 Task: Add Nuun Watermelon Burst Energy Drink Tabs to the cart.
Action: Mouse pressed left at (98, 106)
Screenshot: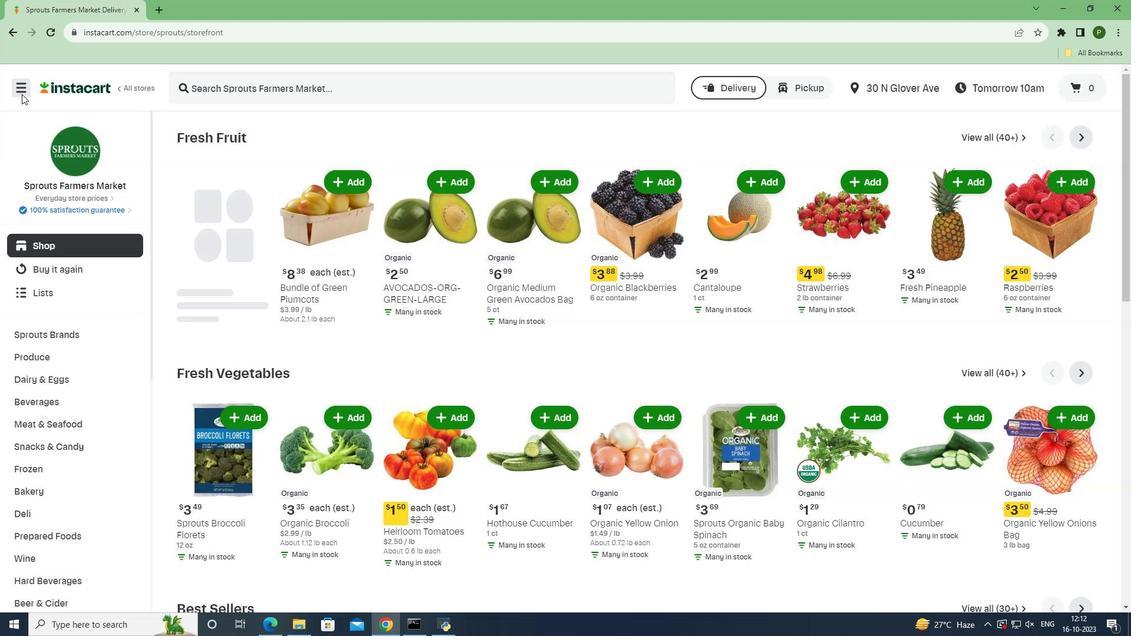 
Action: Mouse moved to (99, 297)
Screenshot: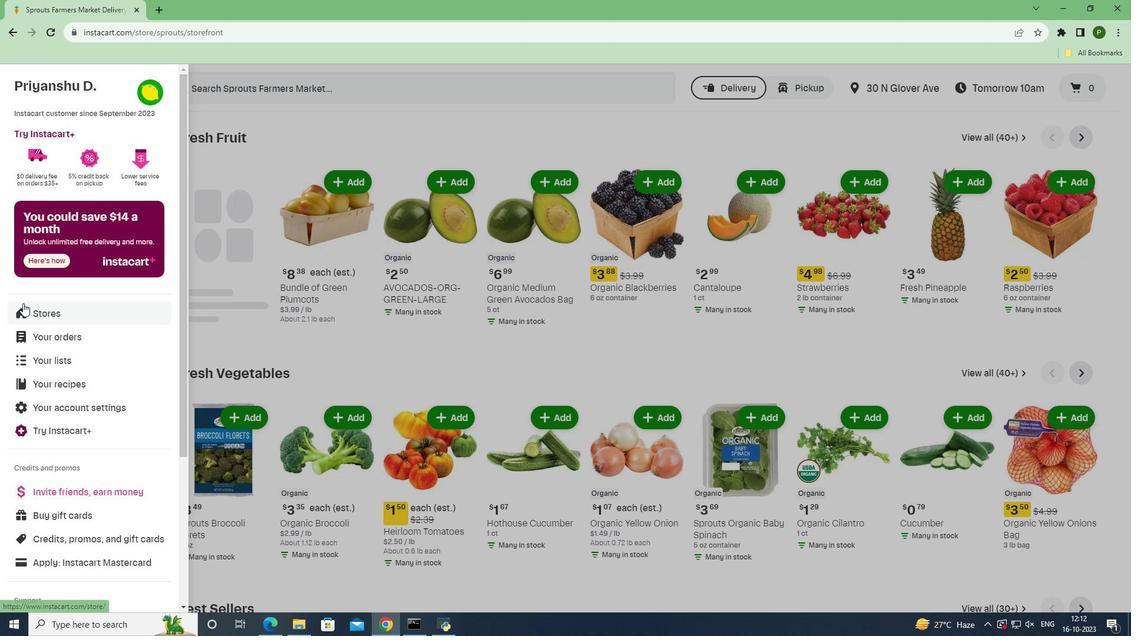 
Action: Mouse pressed left at (99, 297)
Screenshot: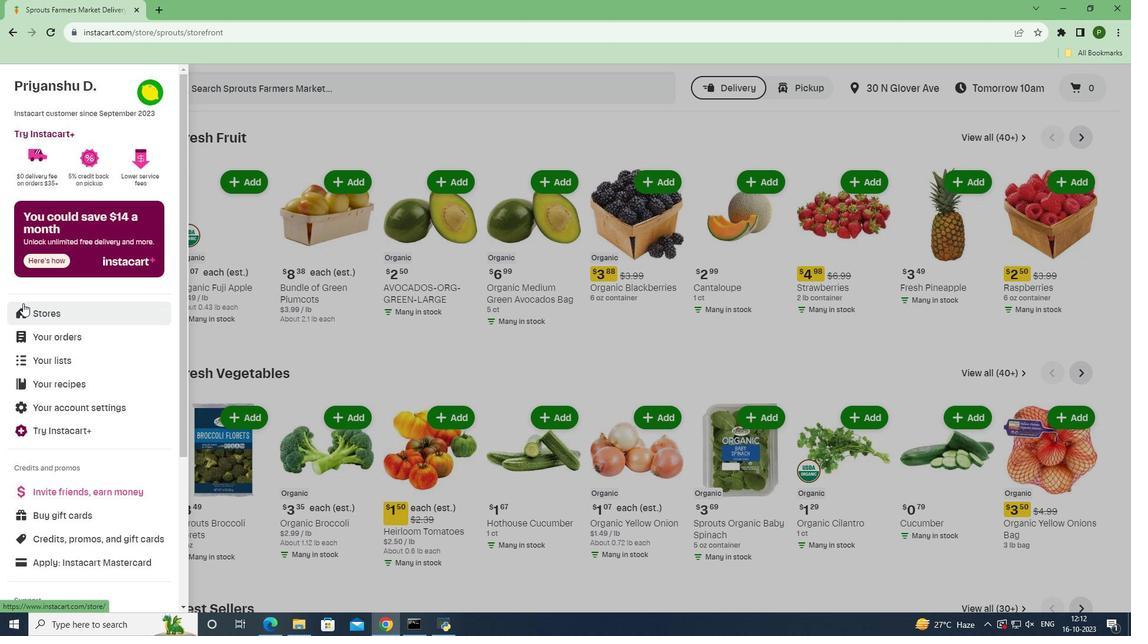 
Action: Mouse moved to (320, 143)
Screenshot: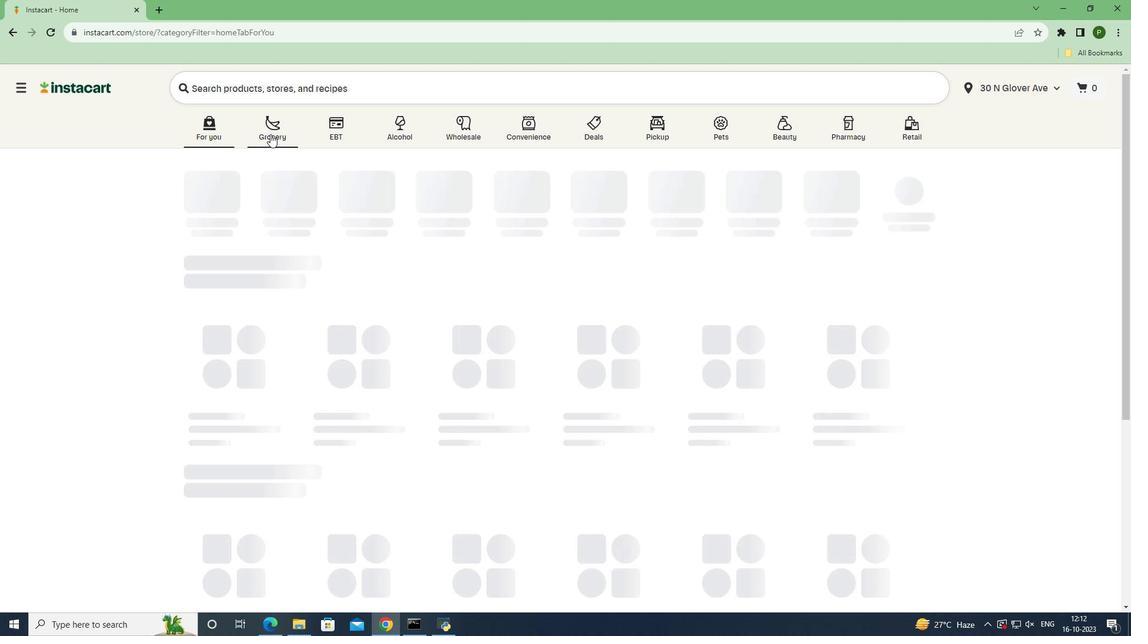 
Action: Mouse pressed left at (320, 143)
Screenshot: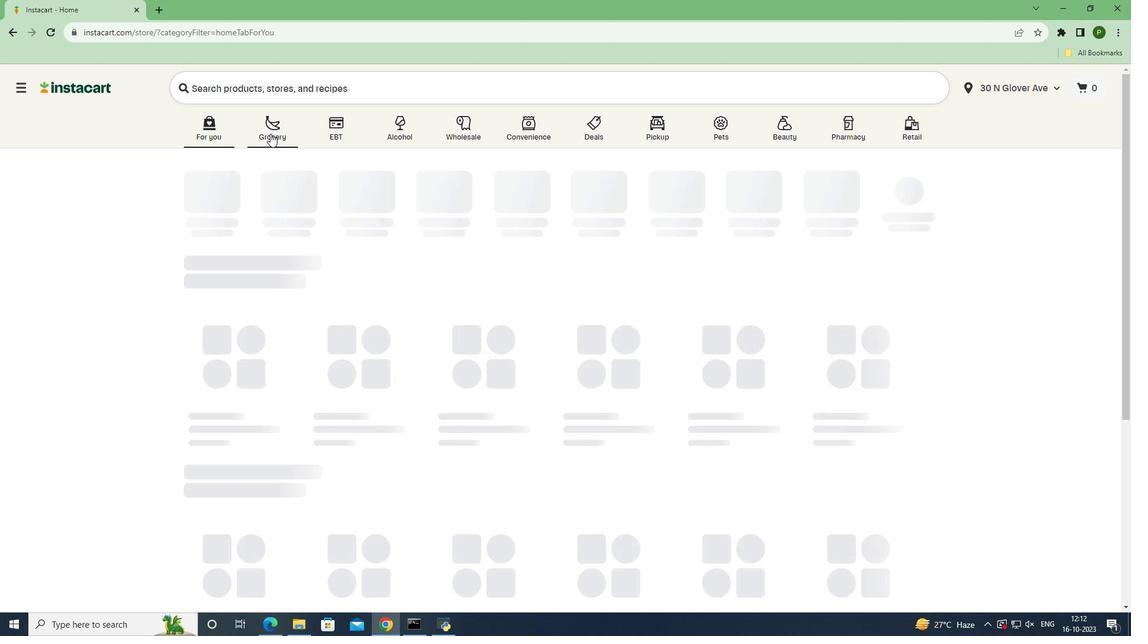 
Action: Mouse moved to (728, 265)
Screenshot: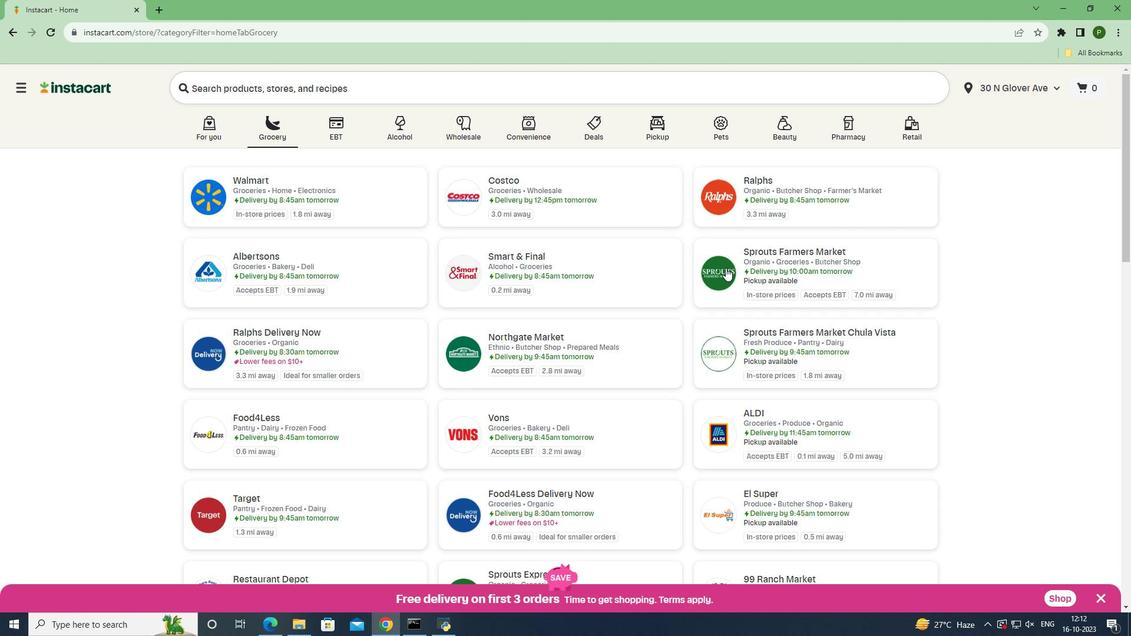 
Action: Mouse pressed left at (728, 265)
Screenshot: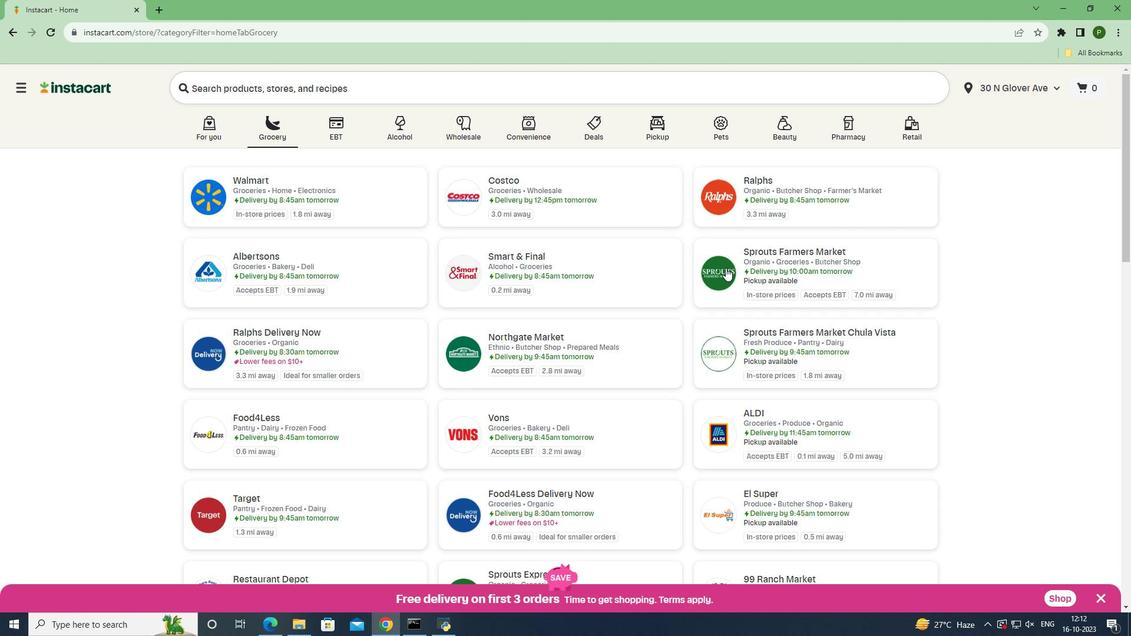 
Action: Mouse moved to (121, 383)
Screenshot: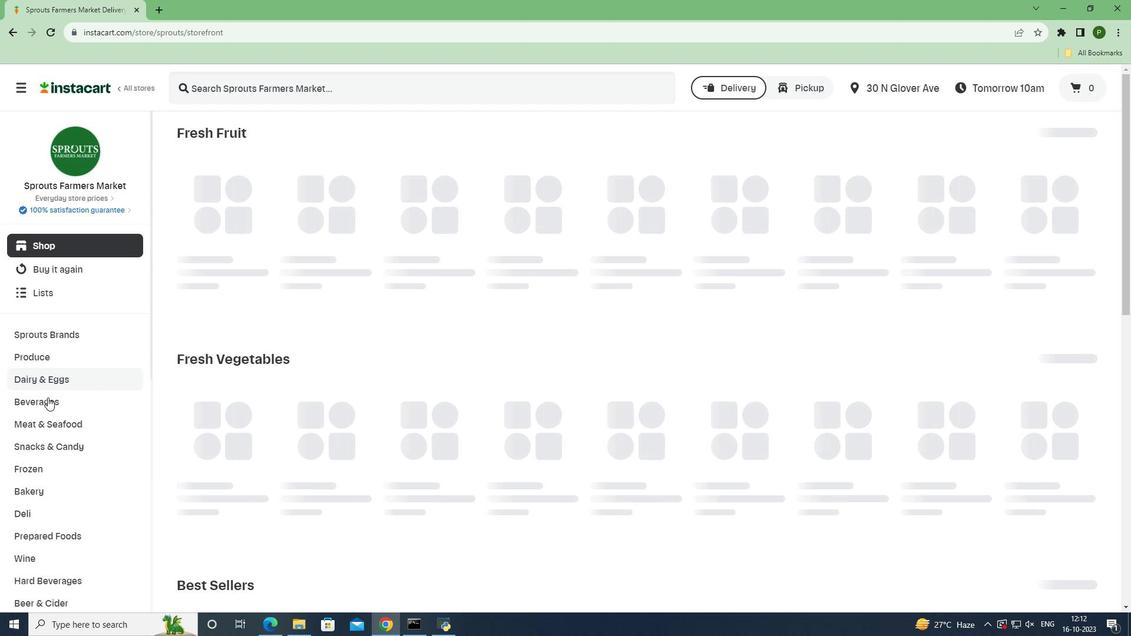 
Action: Mouse pressed left at (121, 383)
Screenshot: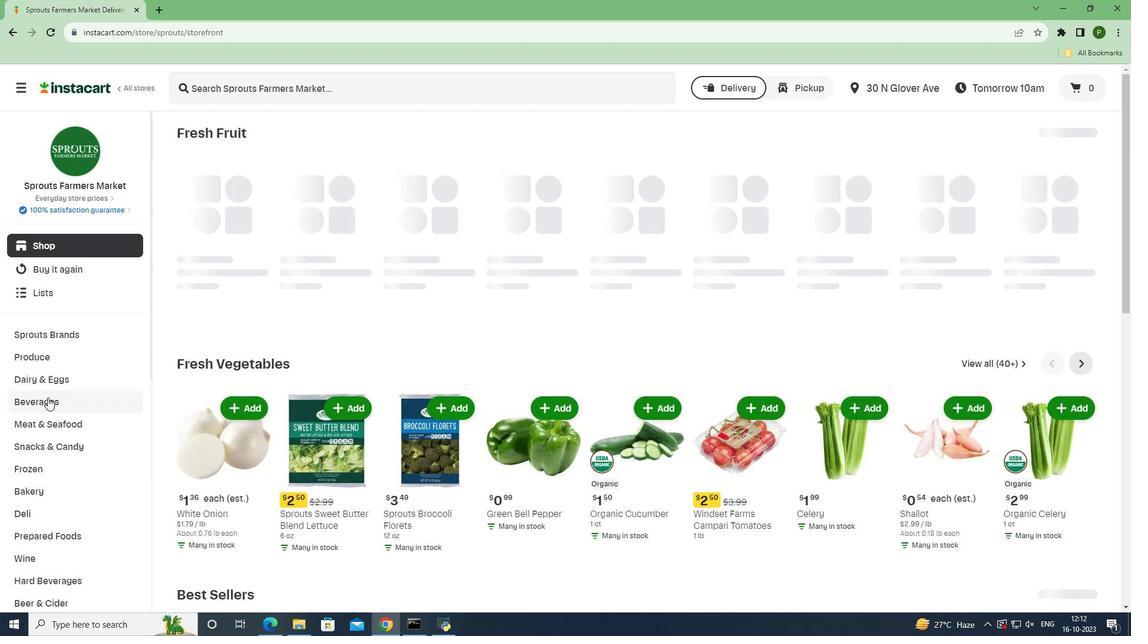 
Action: Mouse moved to (1031, 169)
Screenshot: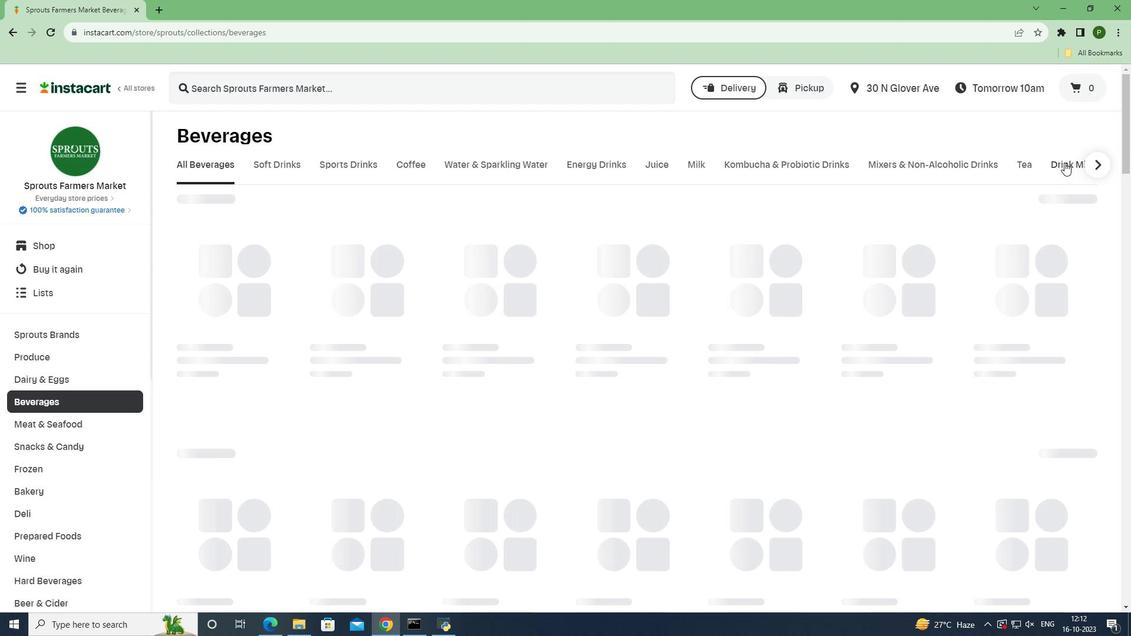 
Action: Mouse pressed left at (1031, 169)
Screenshot: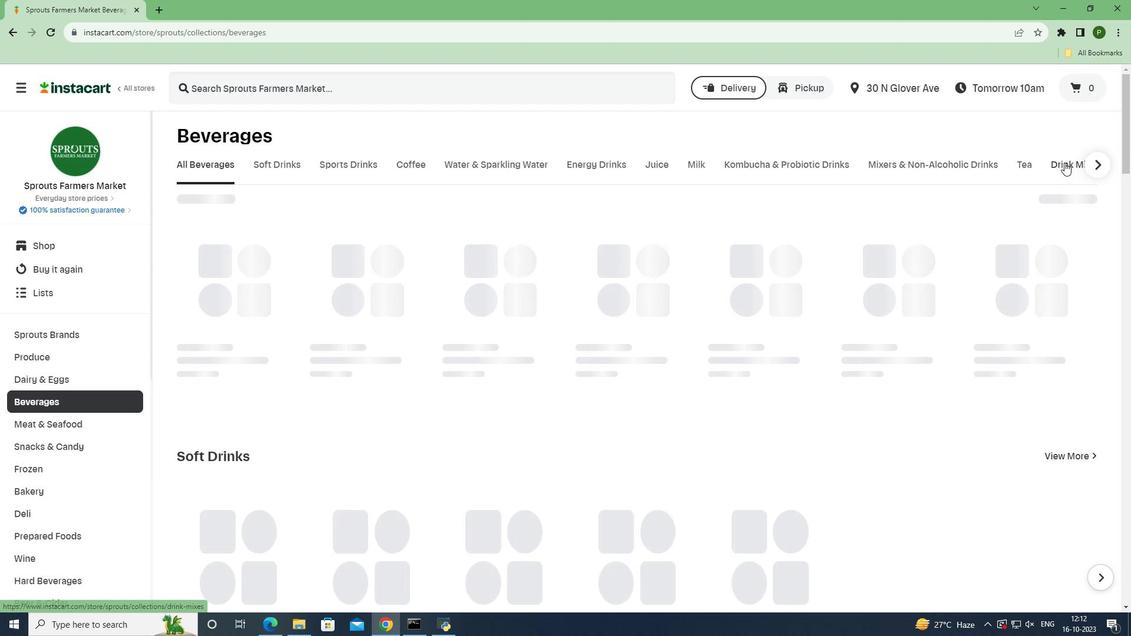 
Action: Mouse moved to (337, 111)
Screenshot: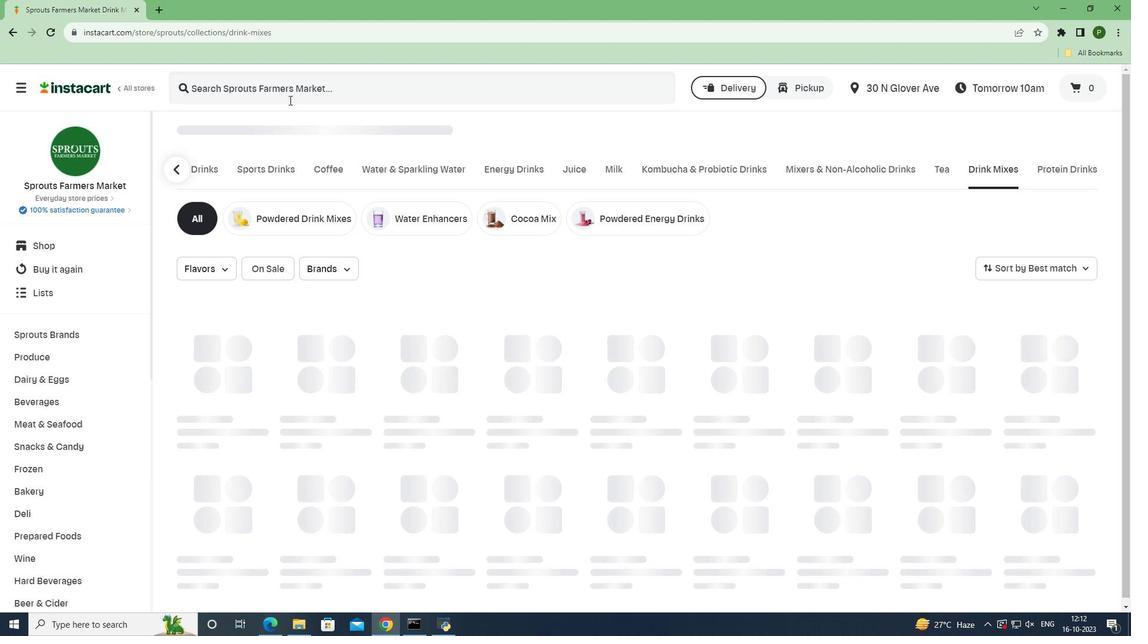 
Action: Mouse pressed left at (337, 111)
Screenshot: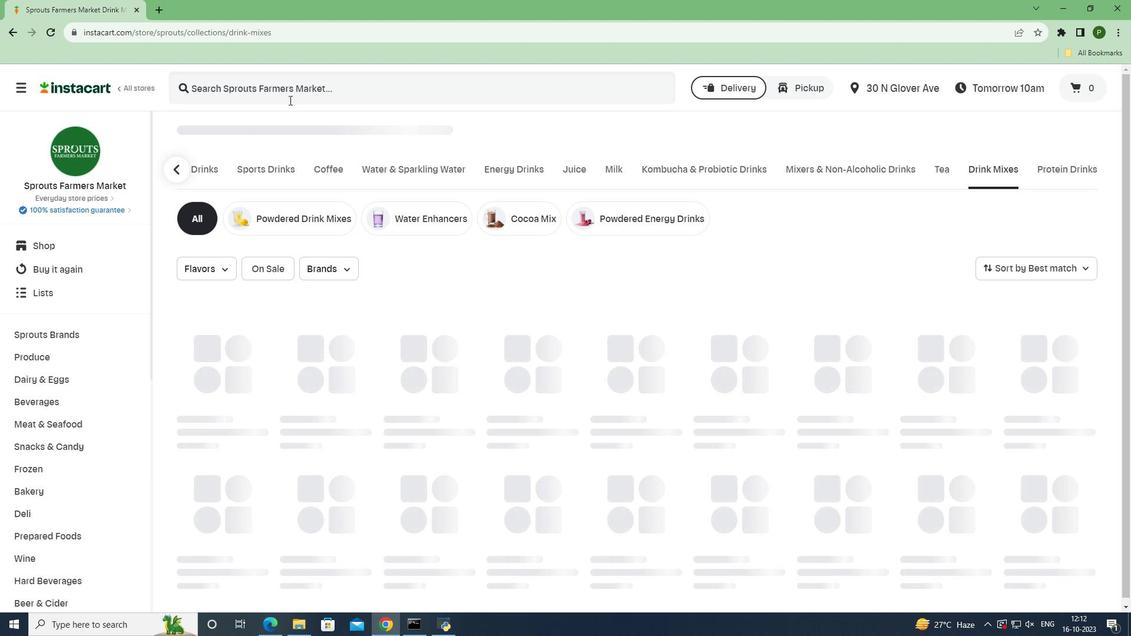 
Action: Key pressed <Key.caps_lock>N<Key.caps_lock>uun<Key.space><Key.caps_lock>W<Key.caps_lock>atermelon<Key.space><Key.caps_lock>B<Key.caps_lock>urst<Key.space><Key.caps_lock>E<Key.caps_lock>nergy<Key.space><Key.caps_lock>D<Key.caps_lock>rink<Key.space><Key.caps_lock>T<Key.caps_lock>abs<Key.space><Key.enter>
Screenshot: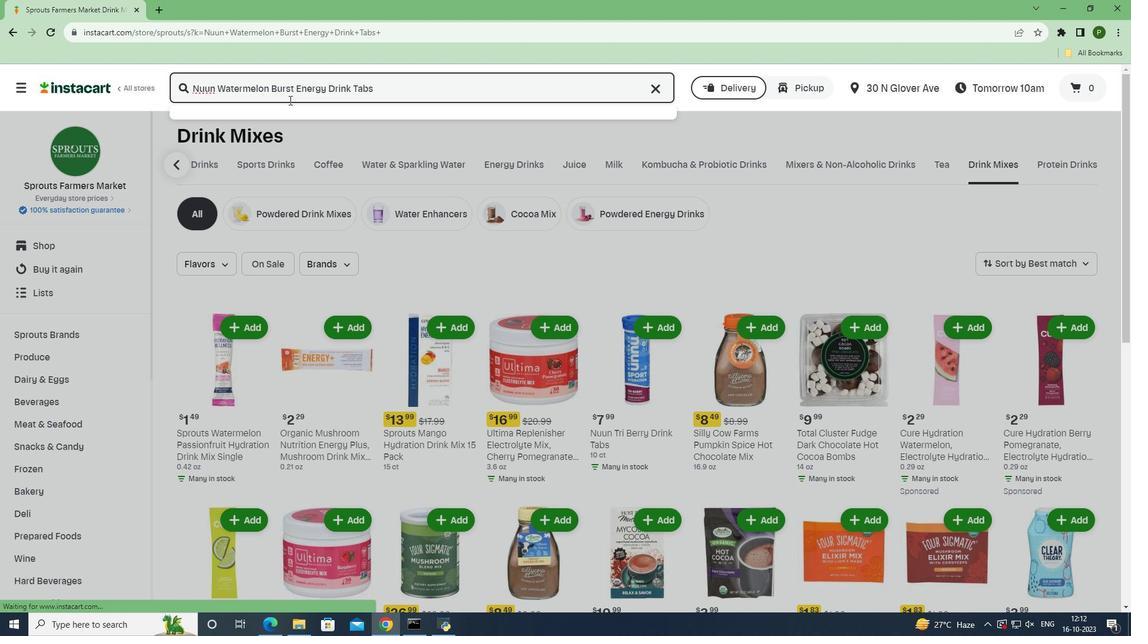 
Action: Mouse moved to (380, 191)
Screenshot: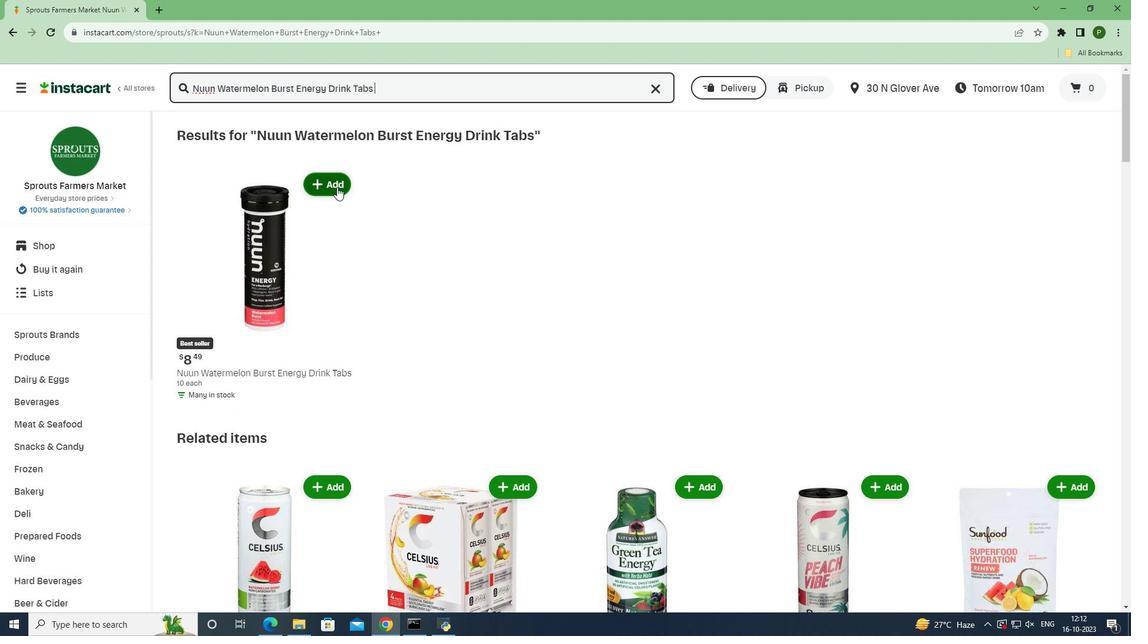 
Action: Mouse pressed left at (380, 191)
Screenshot: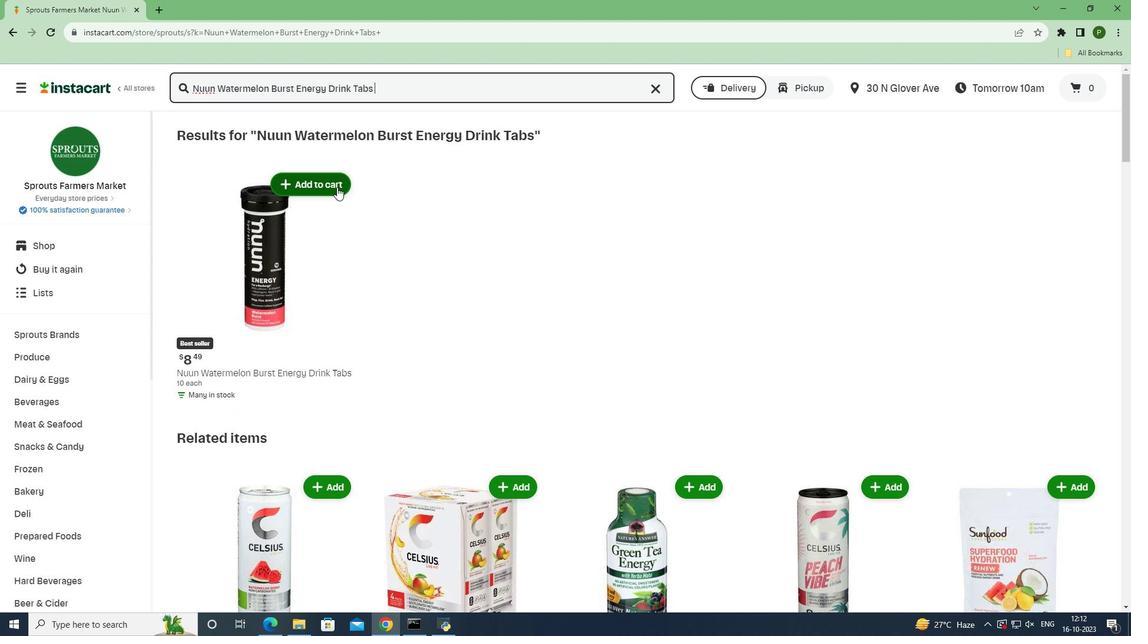
Action: Mouse moved to (450, 298)
Screenshot: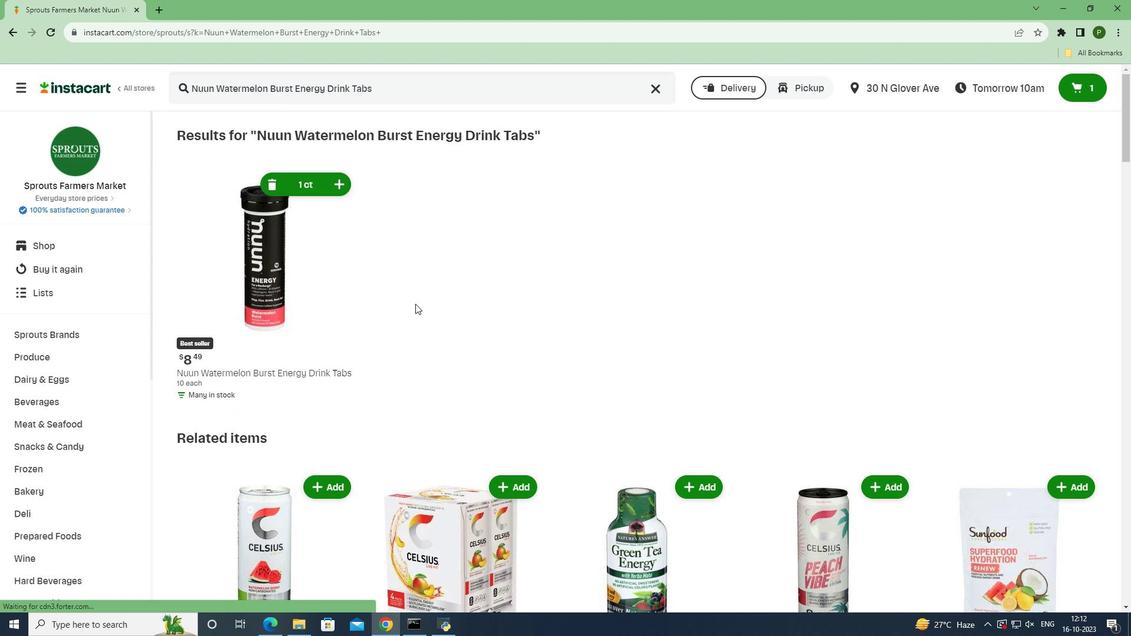 
